 Task: Open a blank sheet, save the file as 'prediction' Insert a table ' 2 by 2' In first column, add headers, 'Task, Status'. Under first header, add  ResearchUnder second header, add Completed. Change table style to  'Red'
Action: Mouse moved to (27, 22)
Screenshot: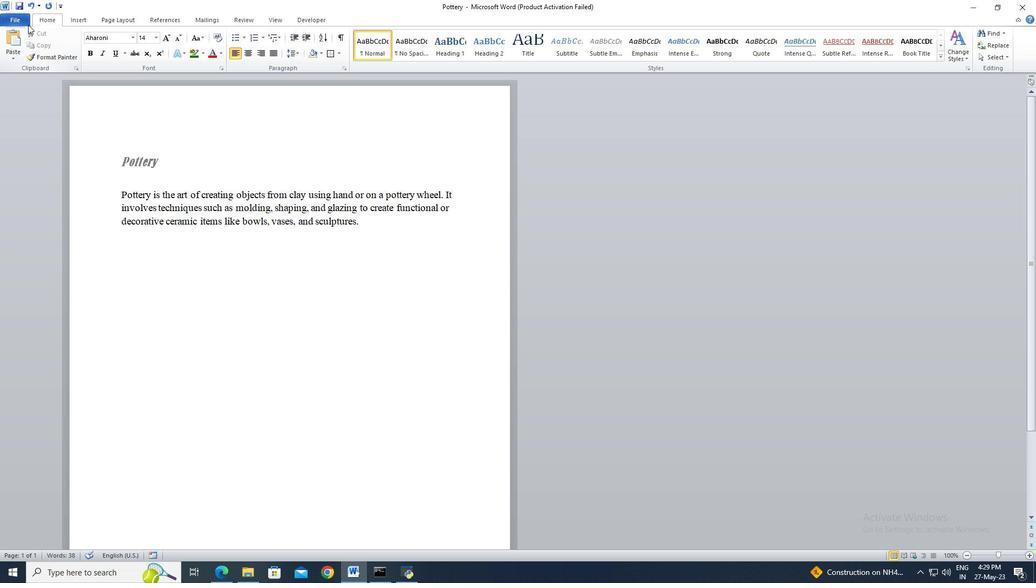 
Action: Mouse pressed left at (27, 22)
Screenshot: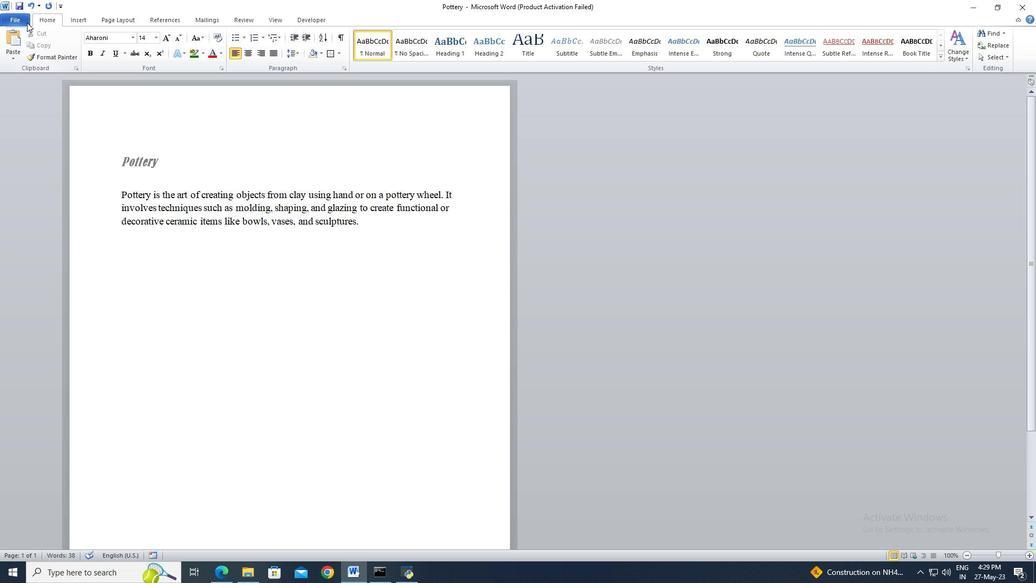 
Action: Mouse moved to (18, 135)
Screenshot: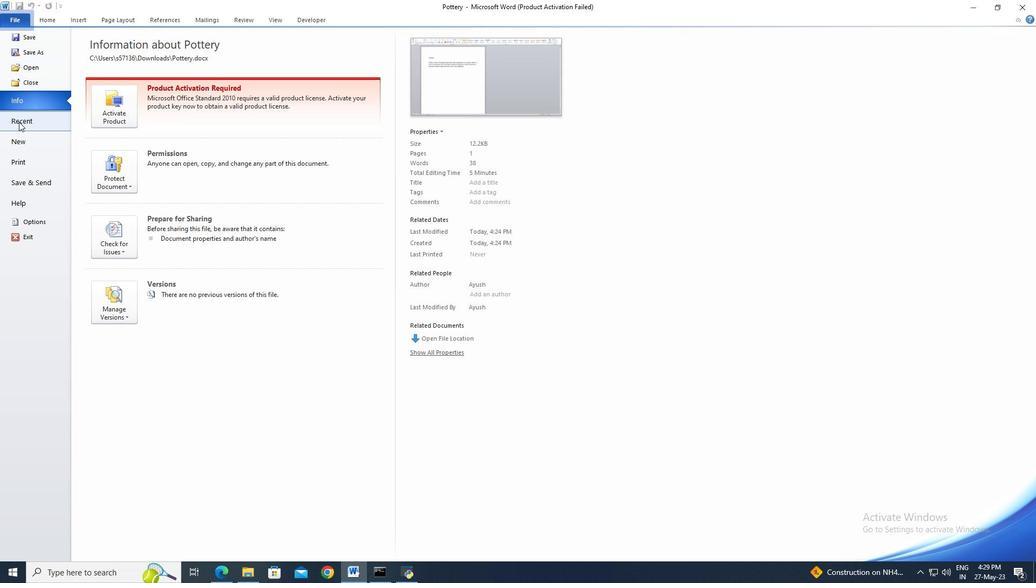 
Action: Mouse pressed left at (18, 135)
Screenshot: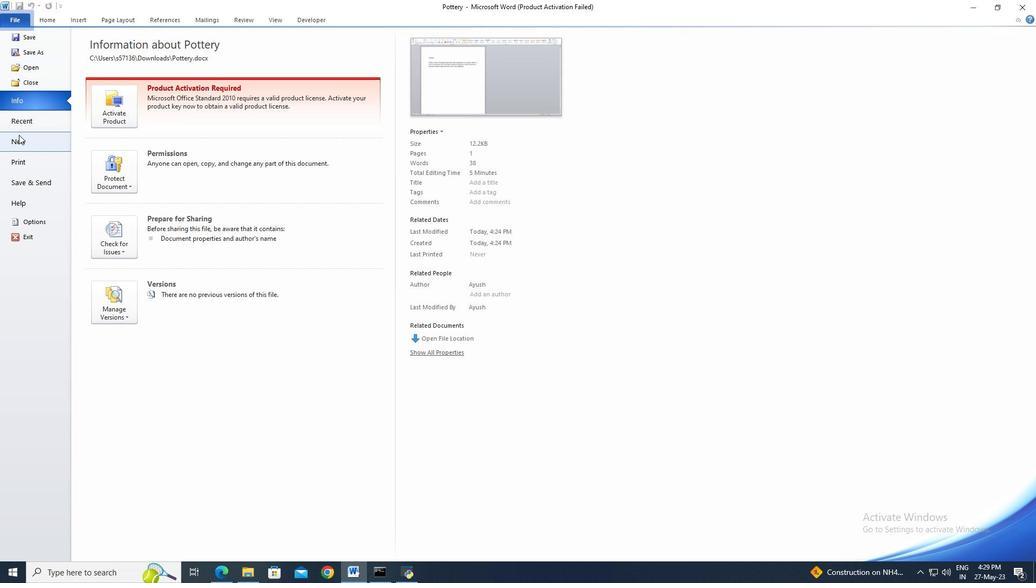 
Action: Mouse moved to (527, 285)
Screenshot: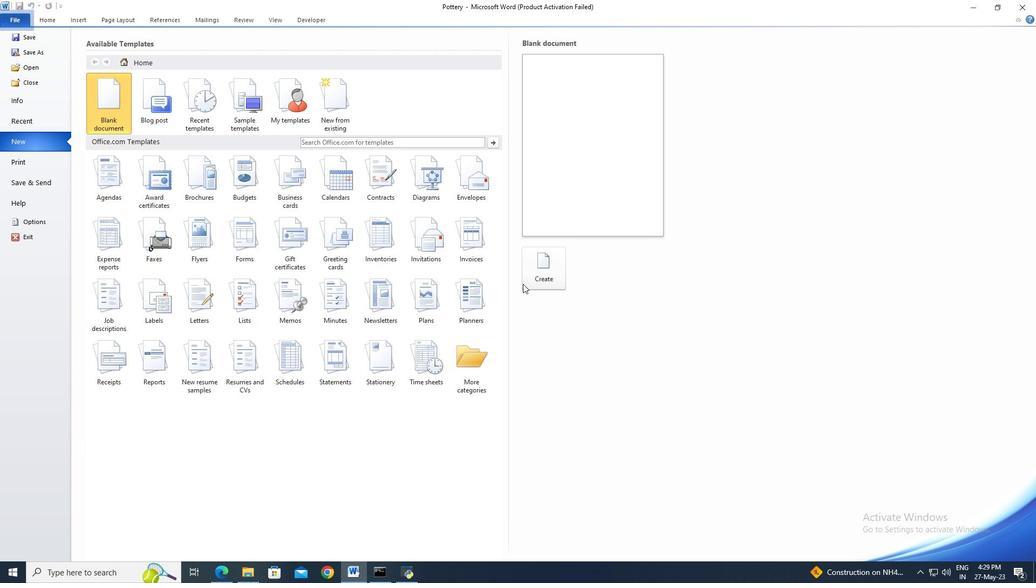 
Action: Mouse pressed left at (527, 285)
Screenshot: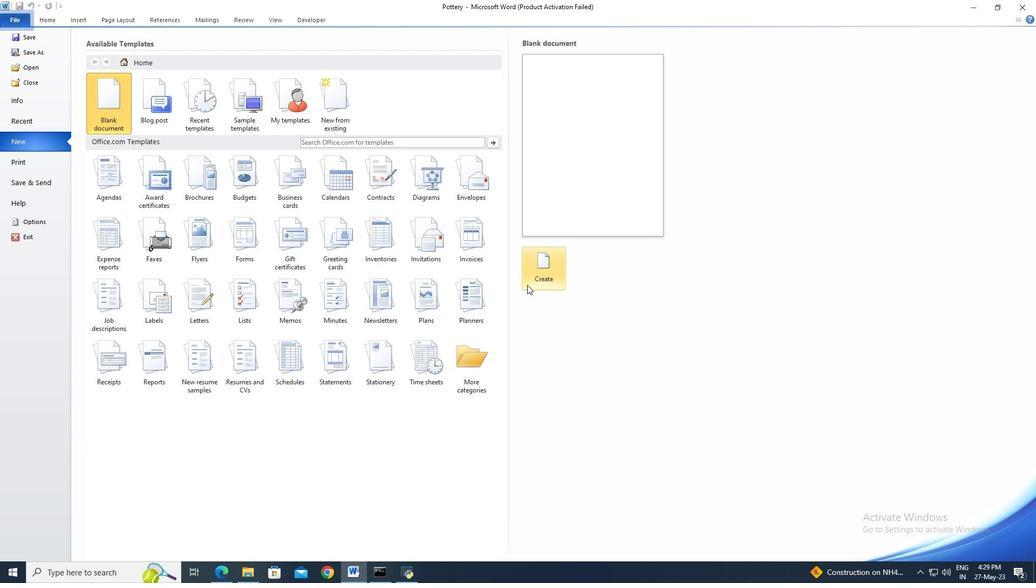 
Action: Mouse moved to (24, 19)
Screenshot: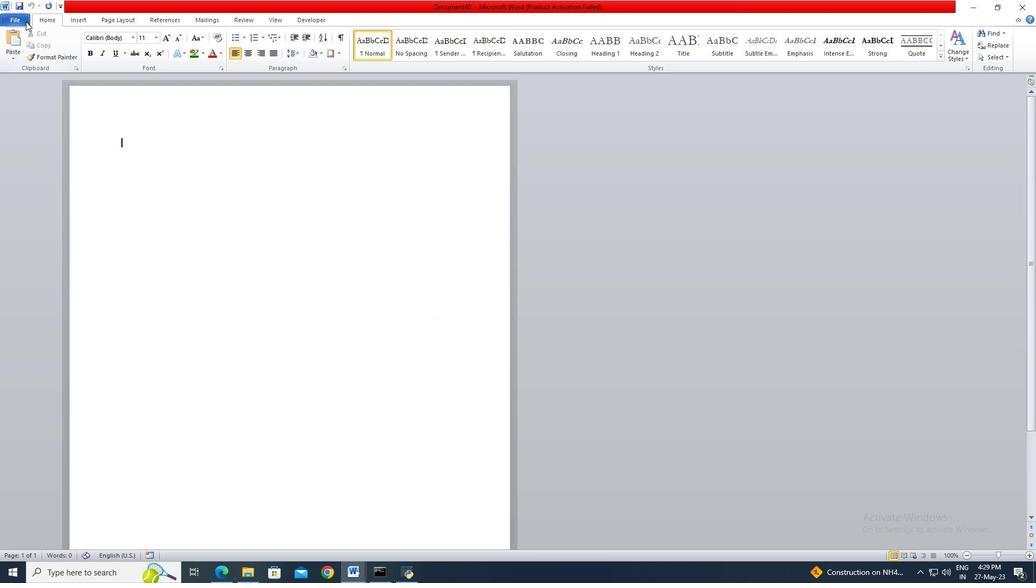 
Action: Mouse pressed left at (24, 19)
Screenshot: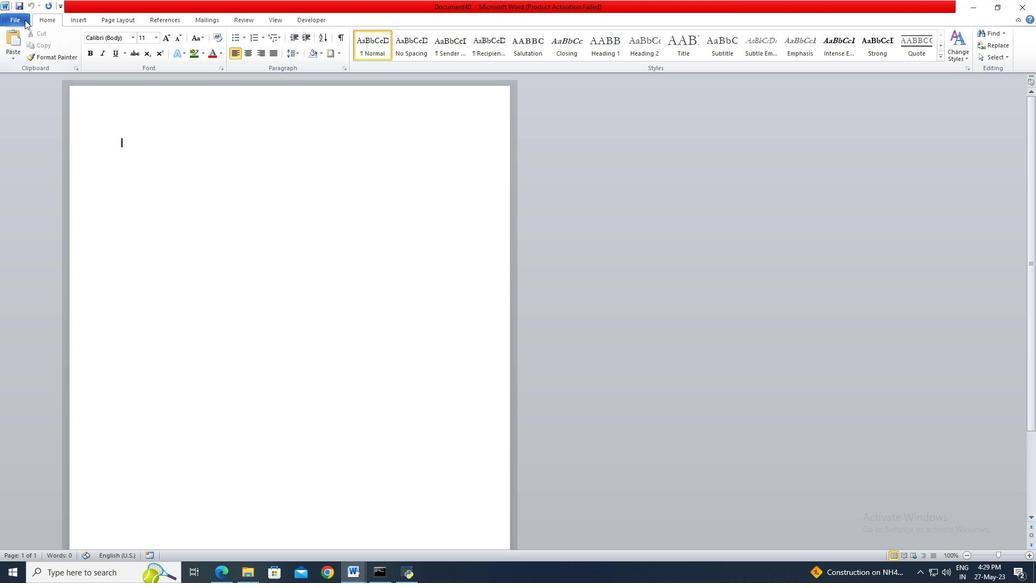
Action: Mouse moved to (32, 50)
Screenshot: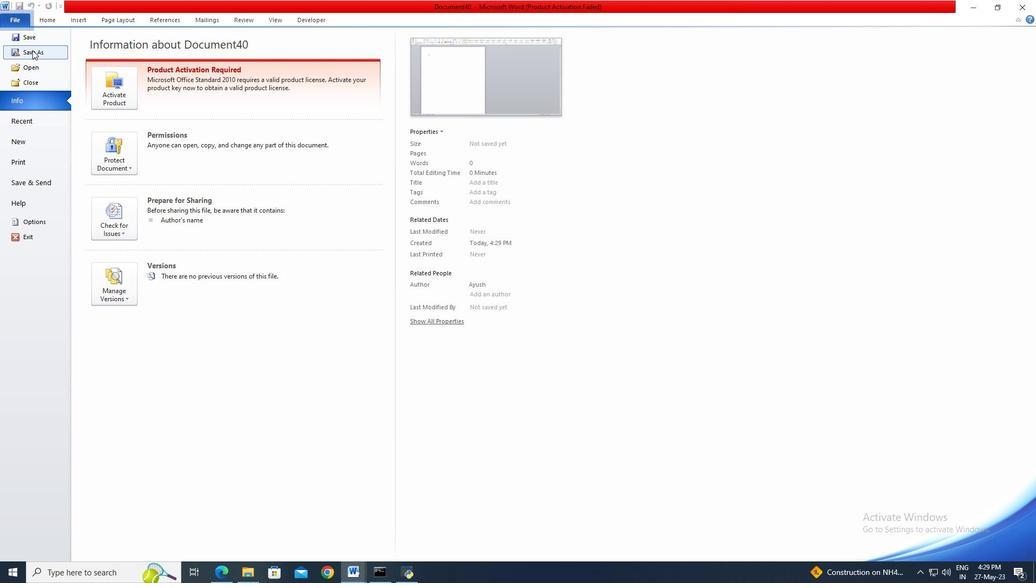 
Action: Mouse pressed left at (32, 50)
Screenshot: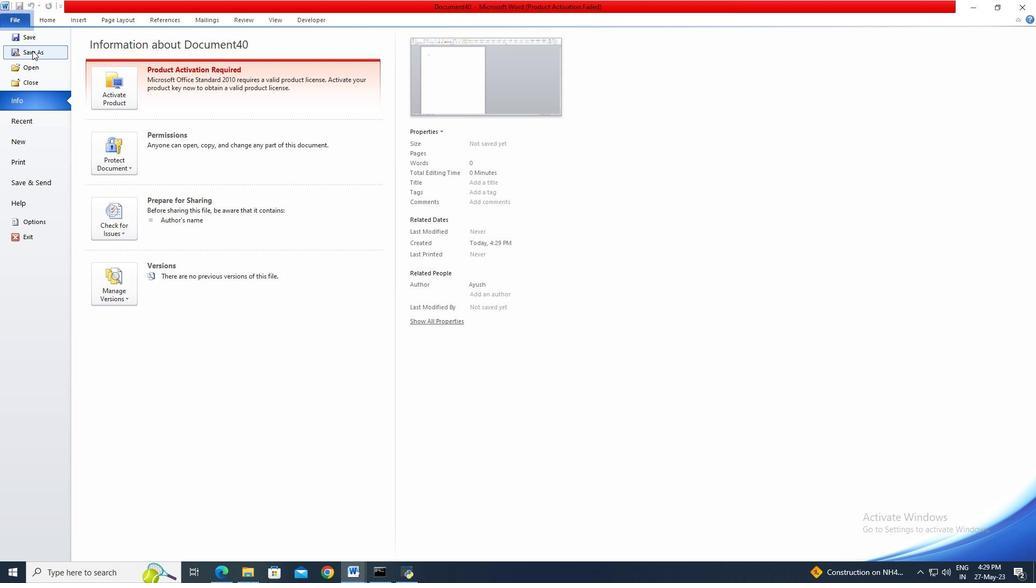 
Action: Mouse moved to (47, 117)
Screenshot: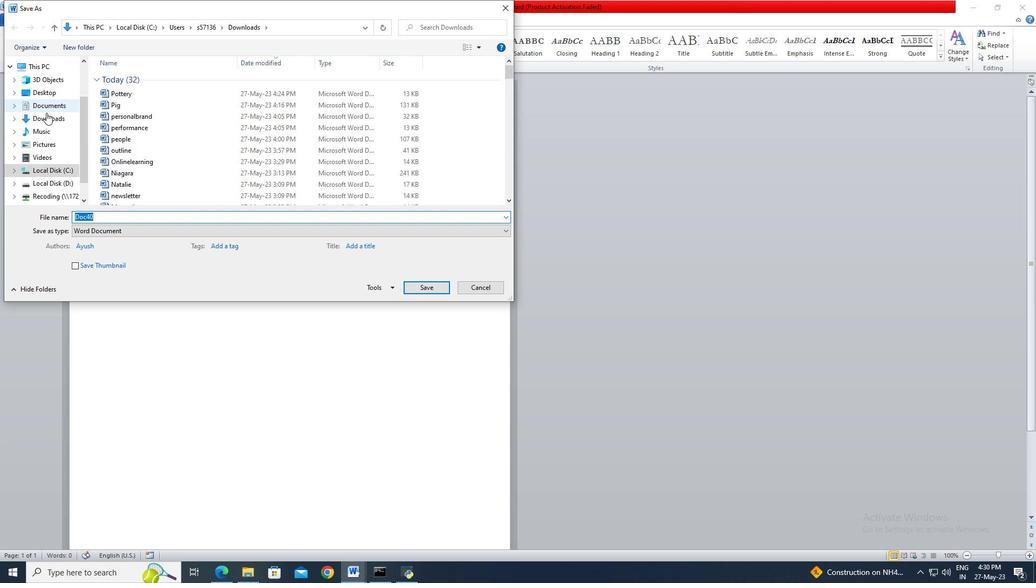 
Action: Mouse pressed left at (47, 117)
Screenshot: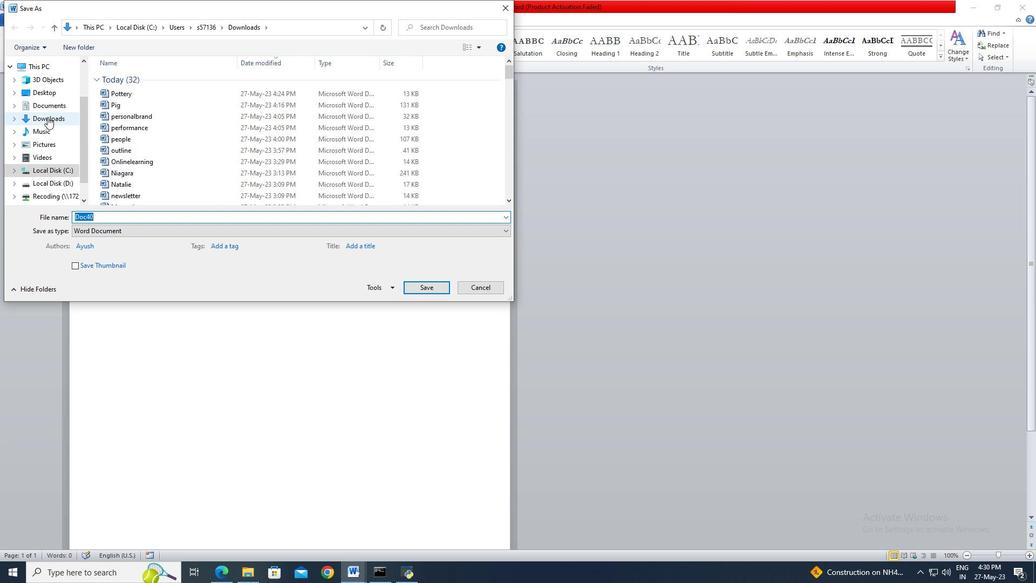 
Action: Mouse moved to (93, 217)
Screenshot: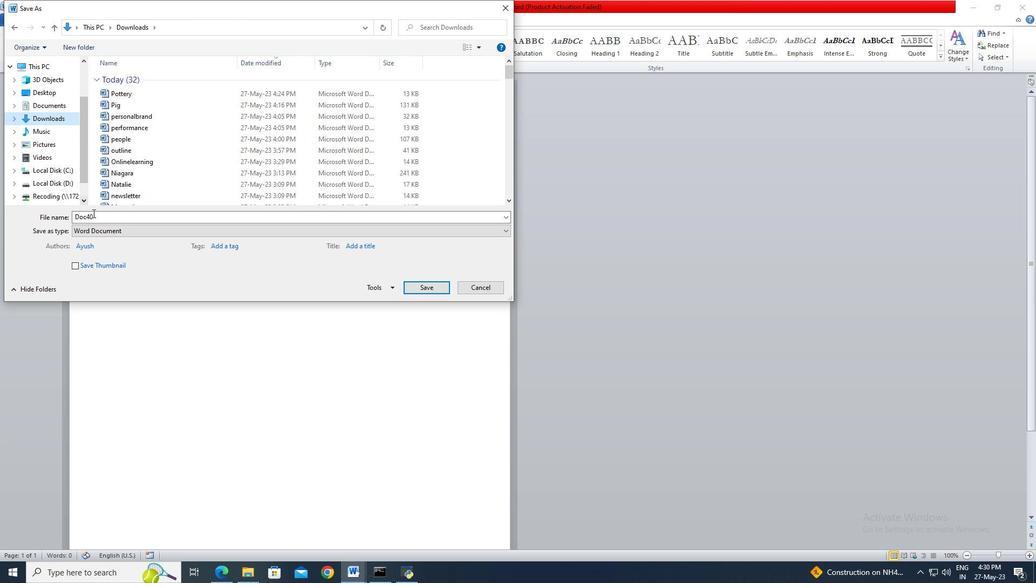 
Action: Mouse pressed left at (93, 217)
Screenshot: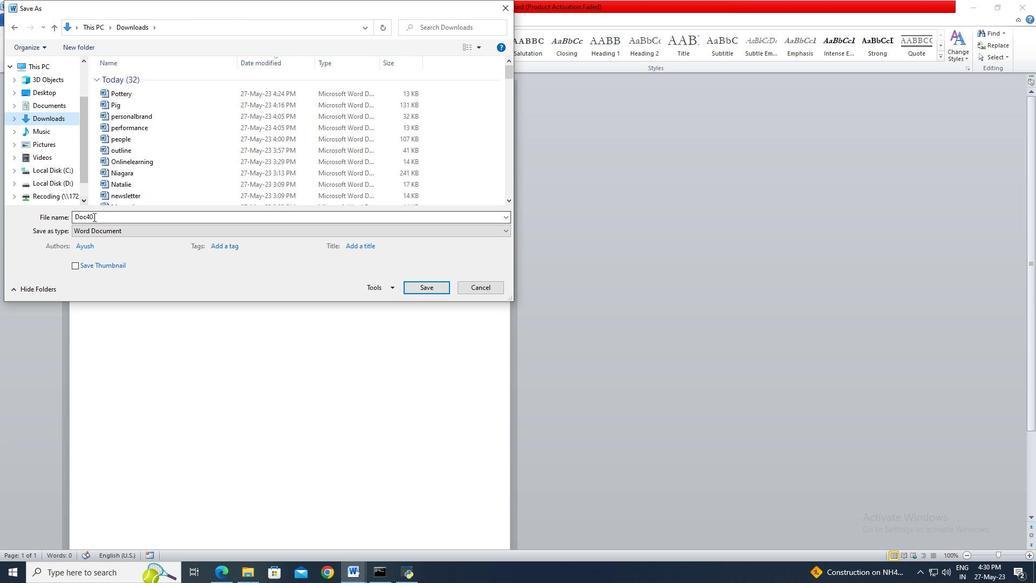 
Action: Key pressed prediction
Screenshot: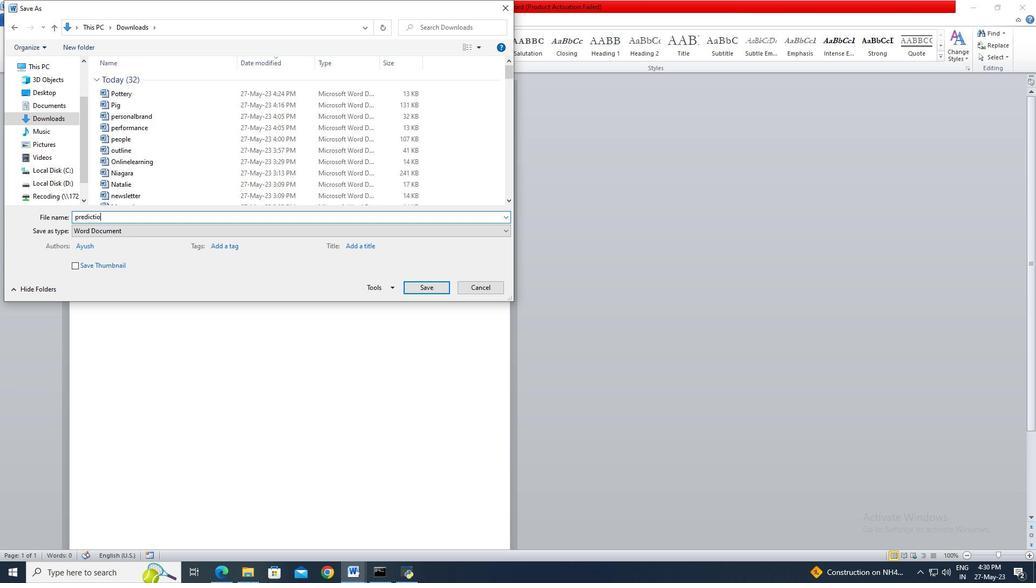 
Action: Mouse moved to (407, 287)
Screenshot: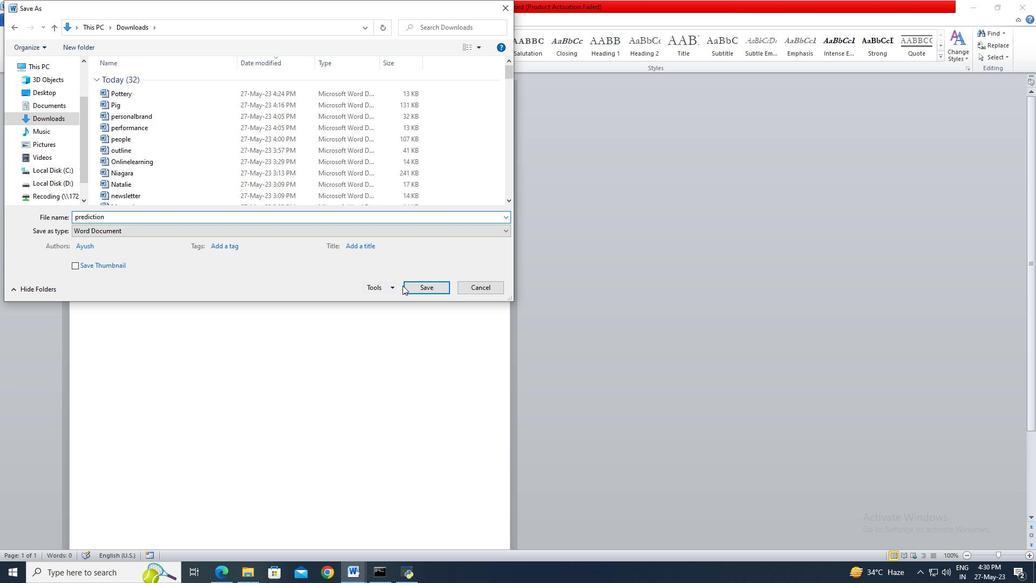
Action: Mouse pressed left at (407, 287)
Screenshot: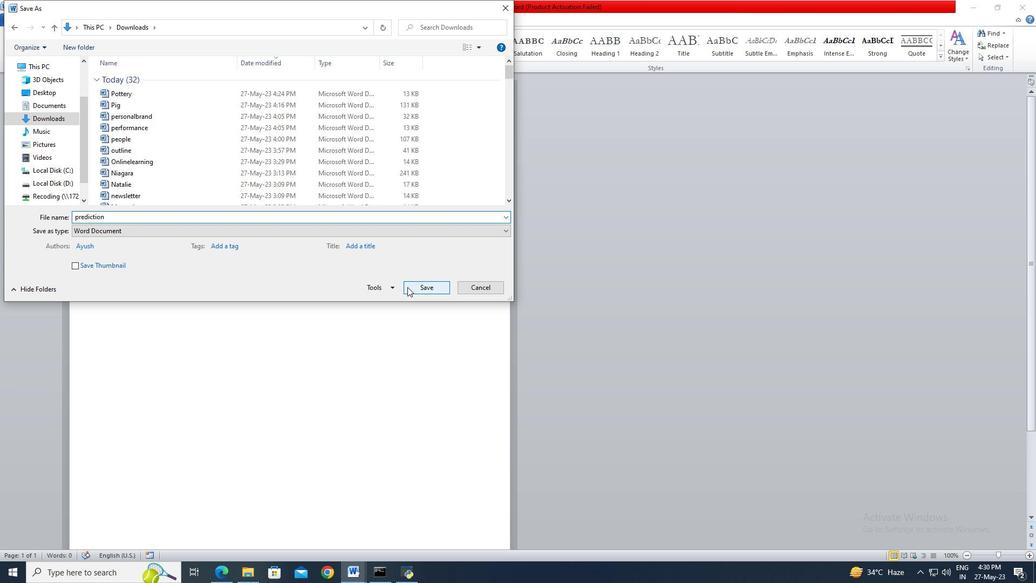 
Action: Mouse moved to (84, 22)
Screenshot: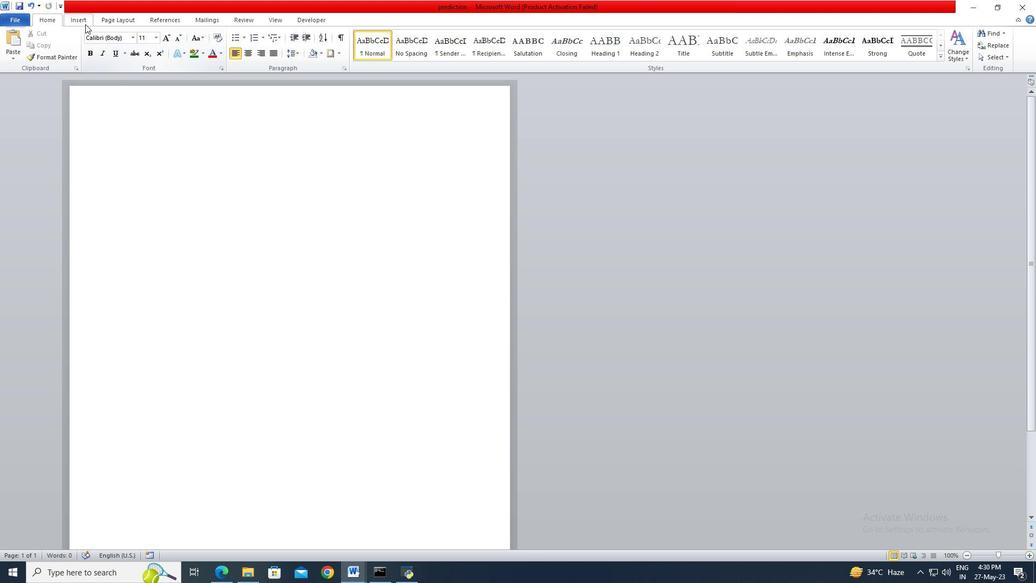 
Action: Mouse pressed left at (84, 22)
Screenshot: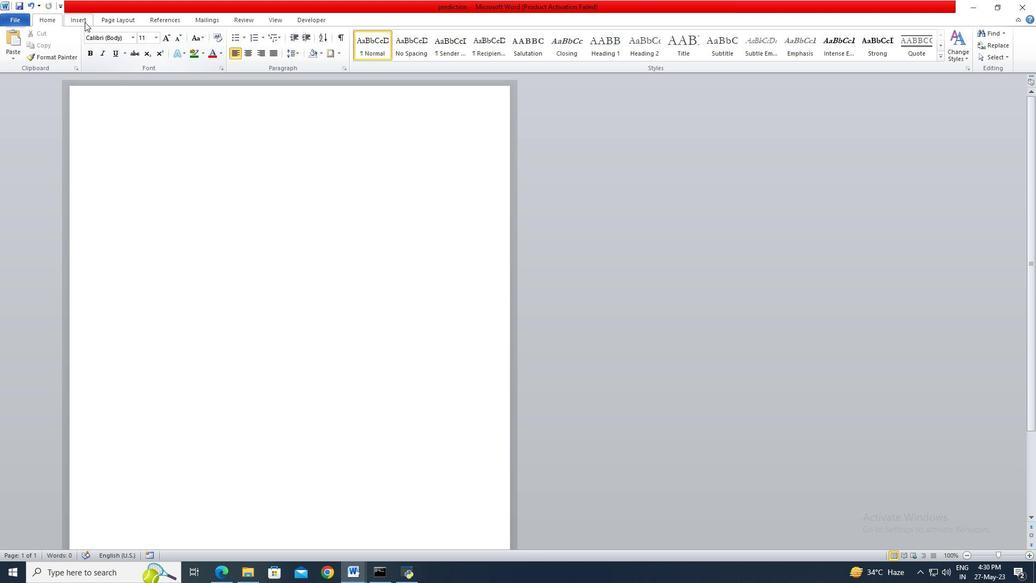 
Action: Mouse moved to (89, 52)
Screenshot: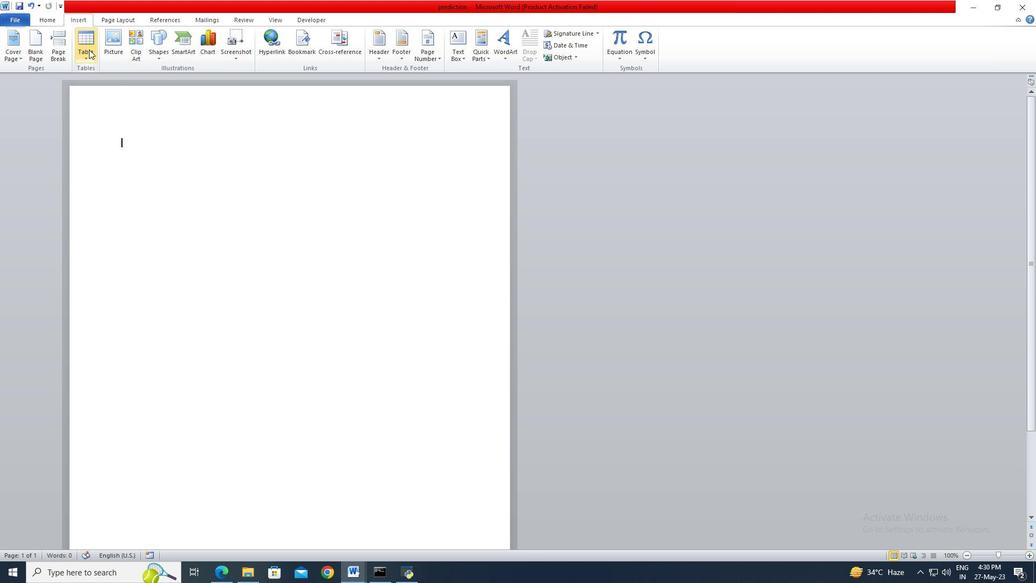 
Action: Mouse pressed left at (89, 52)
Screenshot: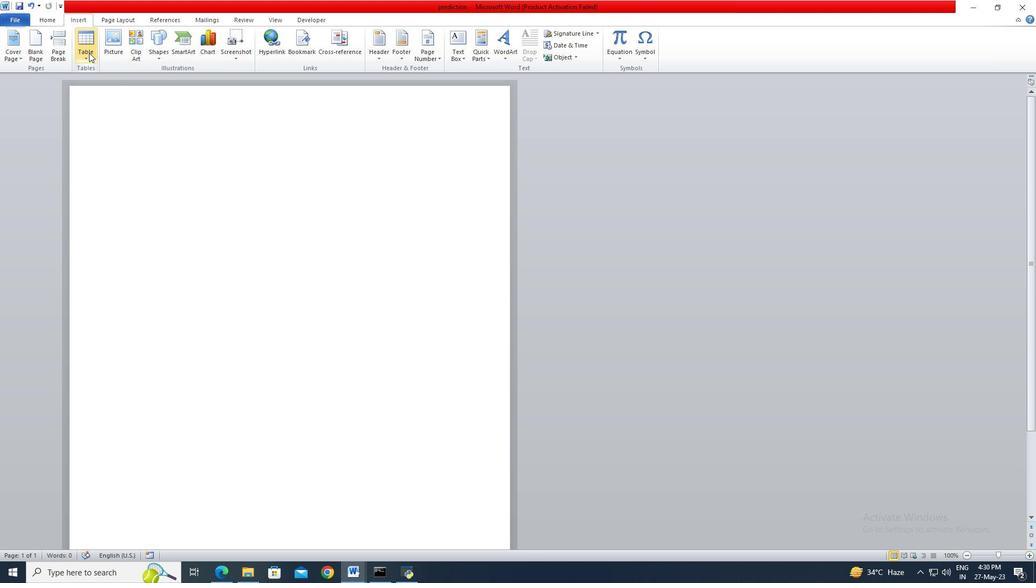 
Action: Mouse moved to (95, 88)
Screenshot: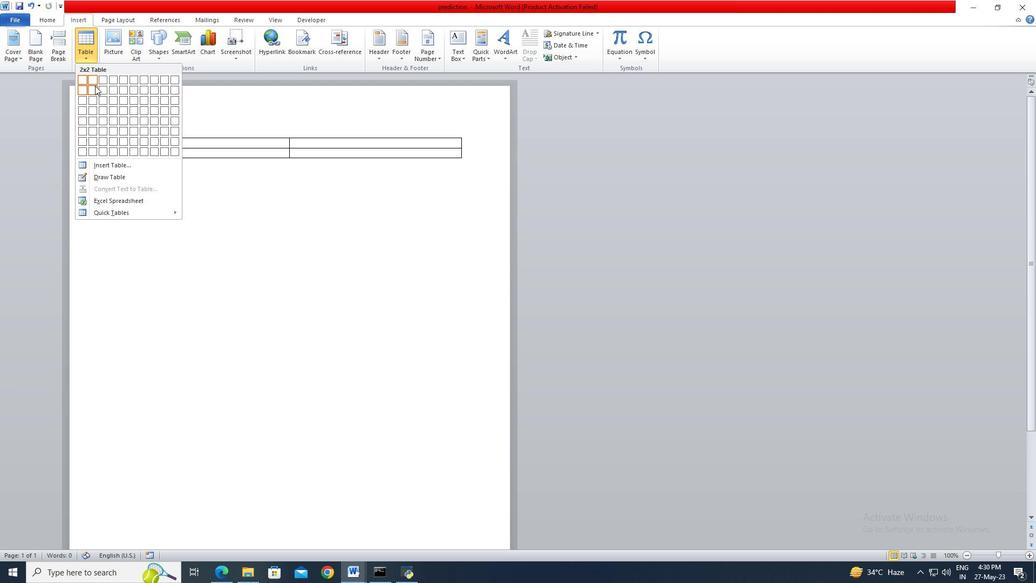
Action: Mouse pressed left at (95, 88)
Screenshot: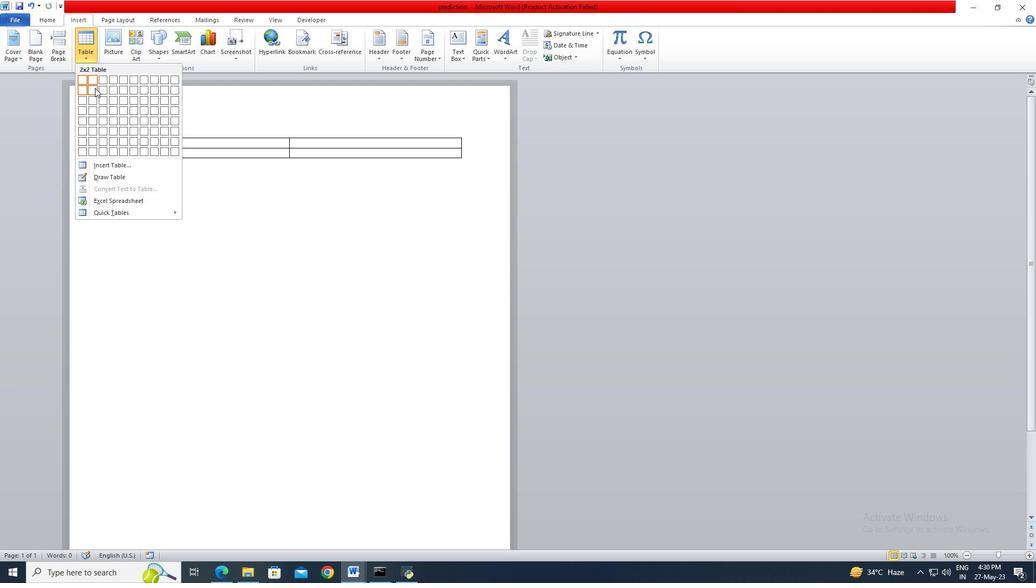
Action: Mouse moved to (150, 141)
Screenshot: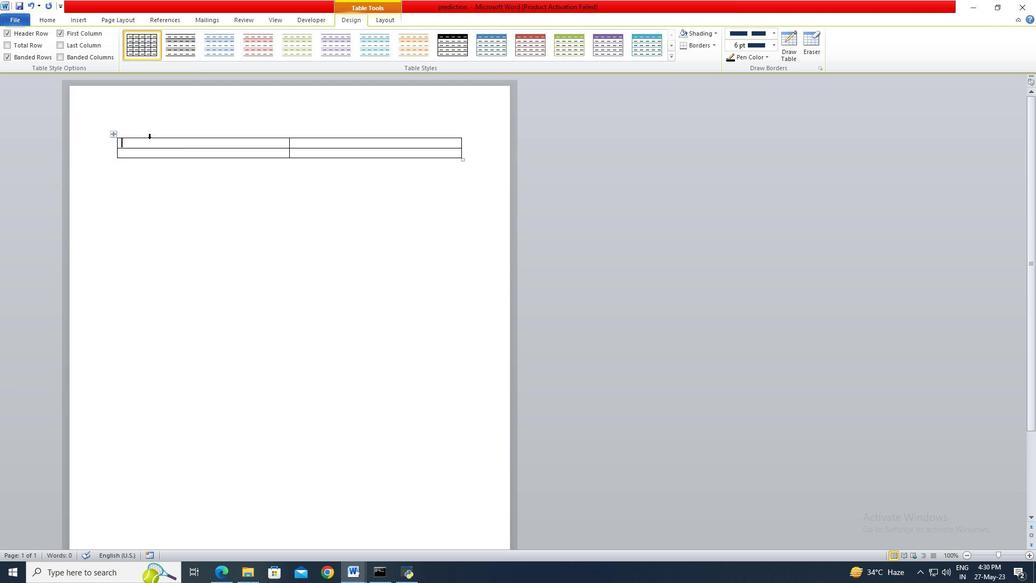 
Action: Mouse pressed left at (150, 141)
Screenshot: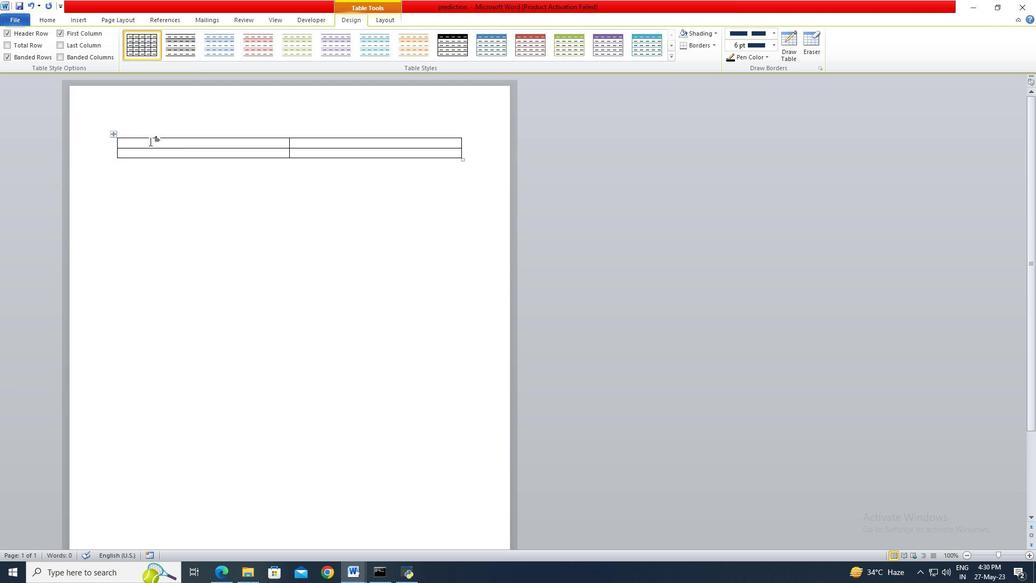 
Action: Key pressed <Key.shift>Task<Key.tab><Key.shift_r>Status
Screenshot: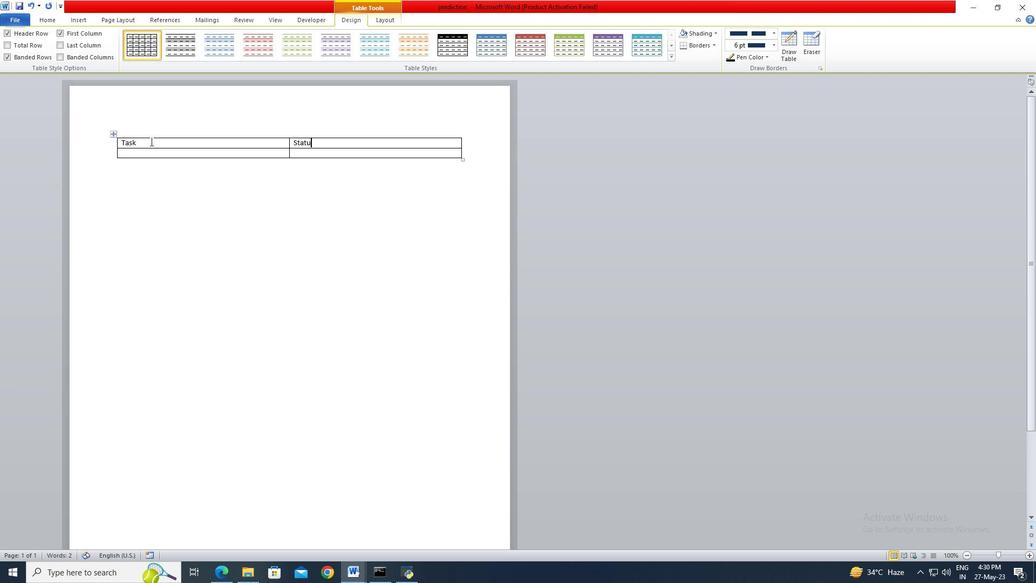 
Action: Mouse moved to (154, 154)
Screenshot: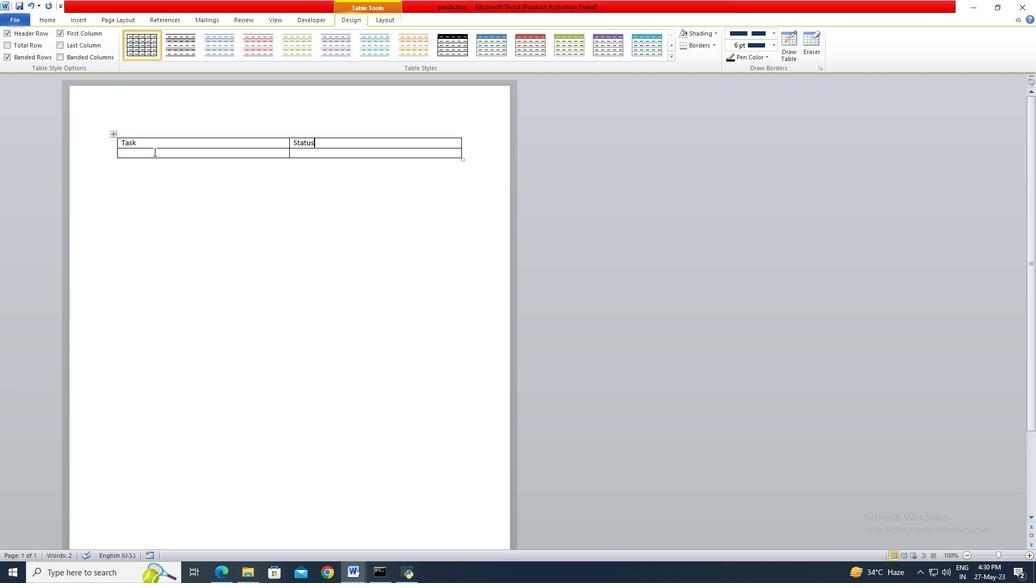 
Action: Mouse pressed left at (154, 154)
Screenshot: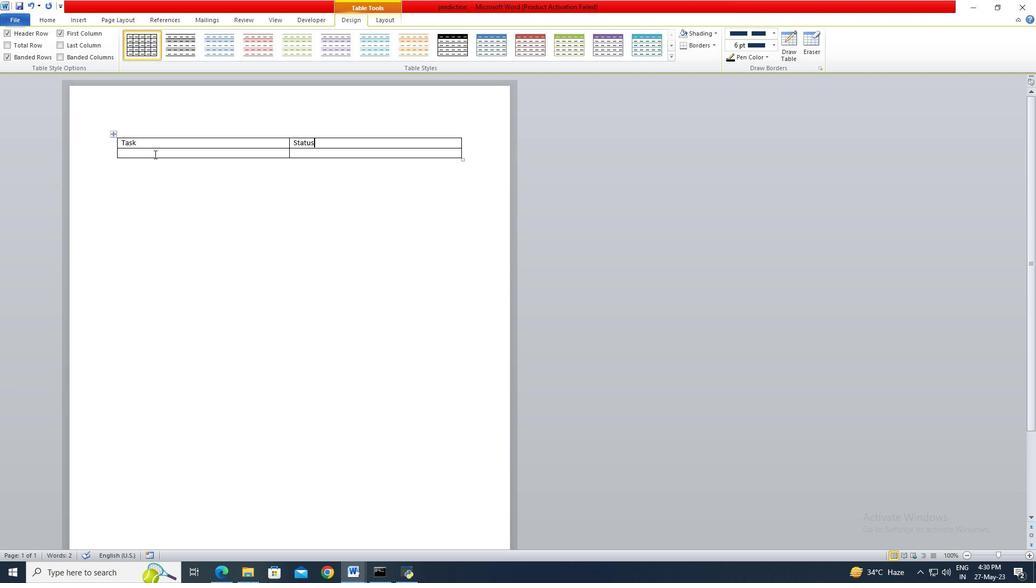 
Action: Key pressed <Key.shift>Research<Key.tab><Key.shift>Completed
Screenshot: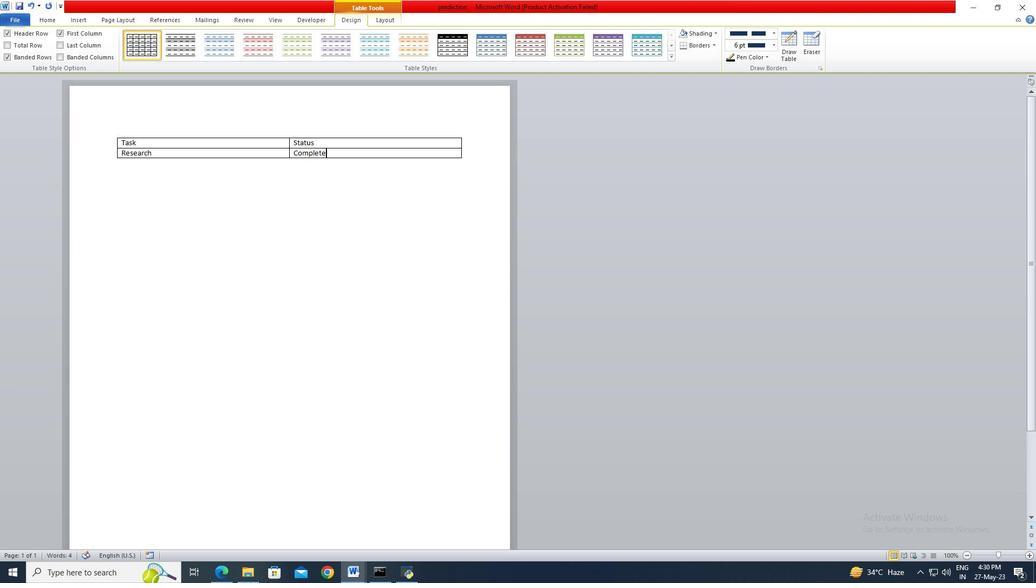 
Action: Mouse moved to (523, 57)
Screenshot: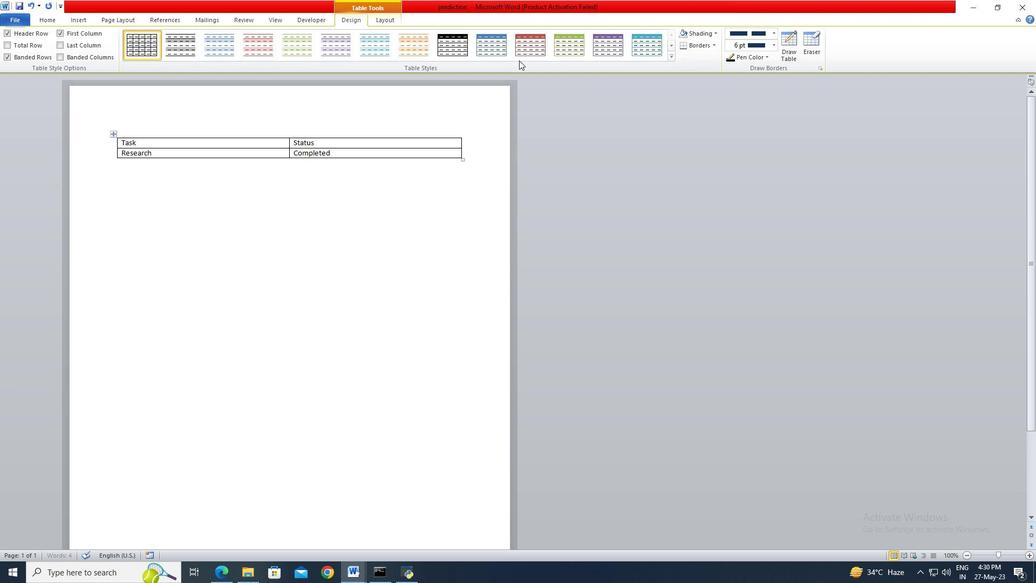 
Action: Mouse pressed left at (523, 57)
Screenshot: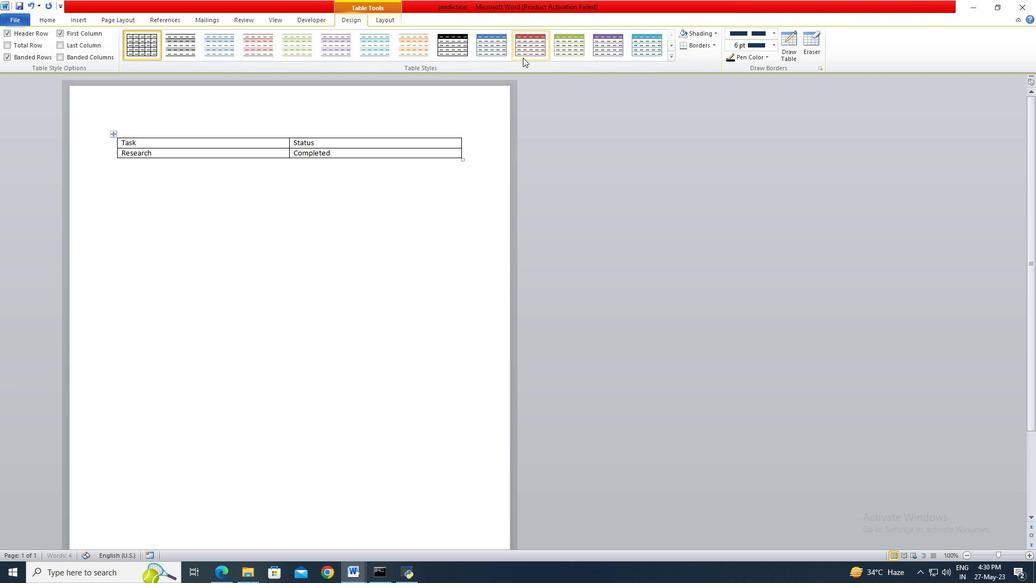 
Action: Mouse moved to (430, 165)
Screenshot: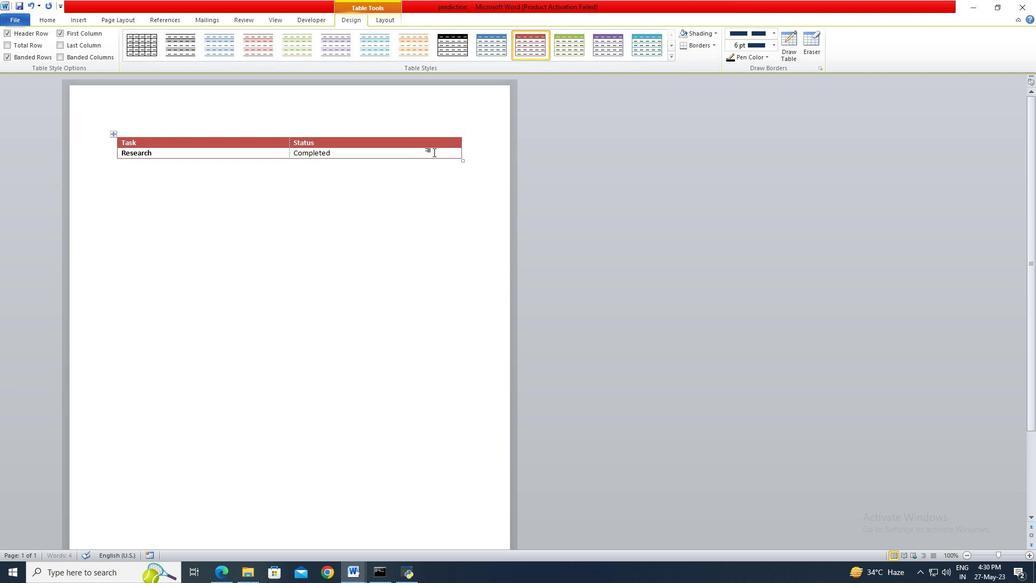 
